 Task: Locate beaches for a coastal vacation between Myrtle Beach, South Carolina, and Outer Banks, North Carolina.
Action: Mouse moved to (269, 96)
Screenshot: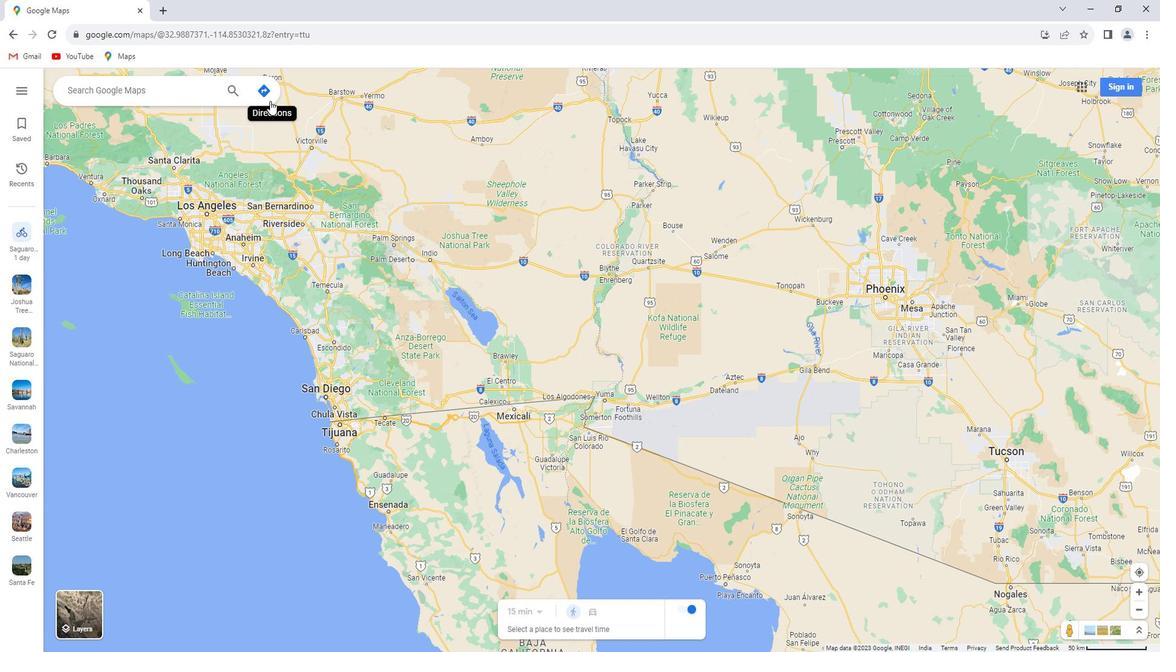 
Action: Mouse pressed left at (269, 96)
Screenshot: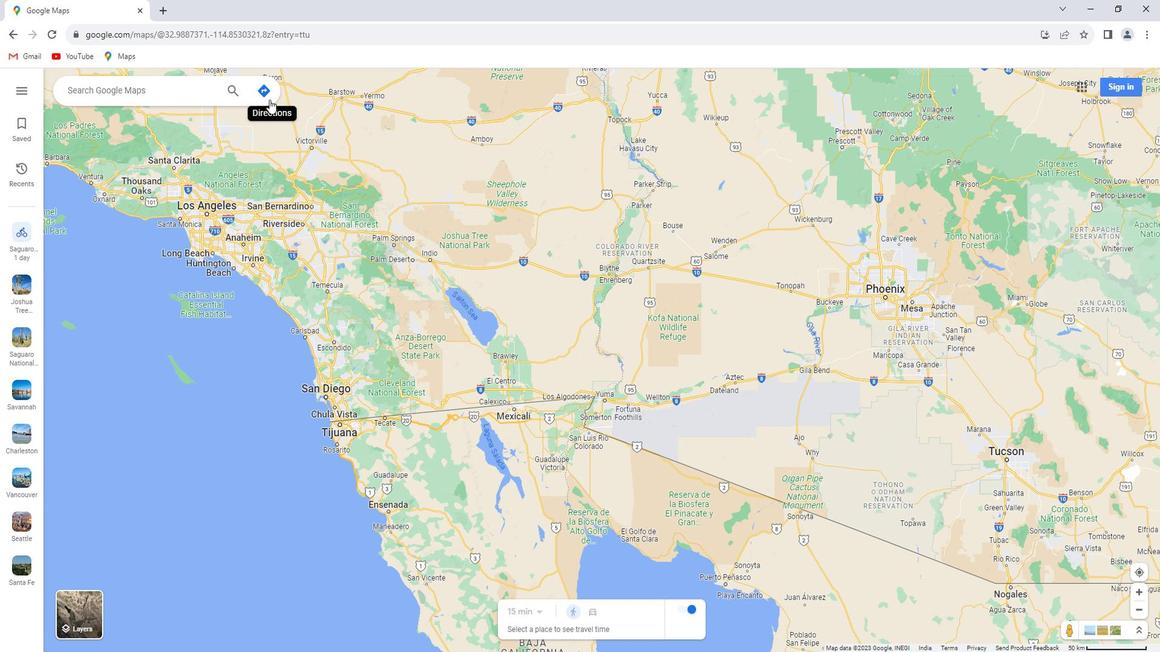 
Action: Mouse moved to (182, 123)
Screenshot: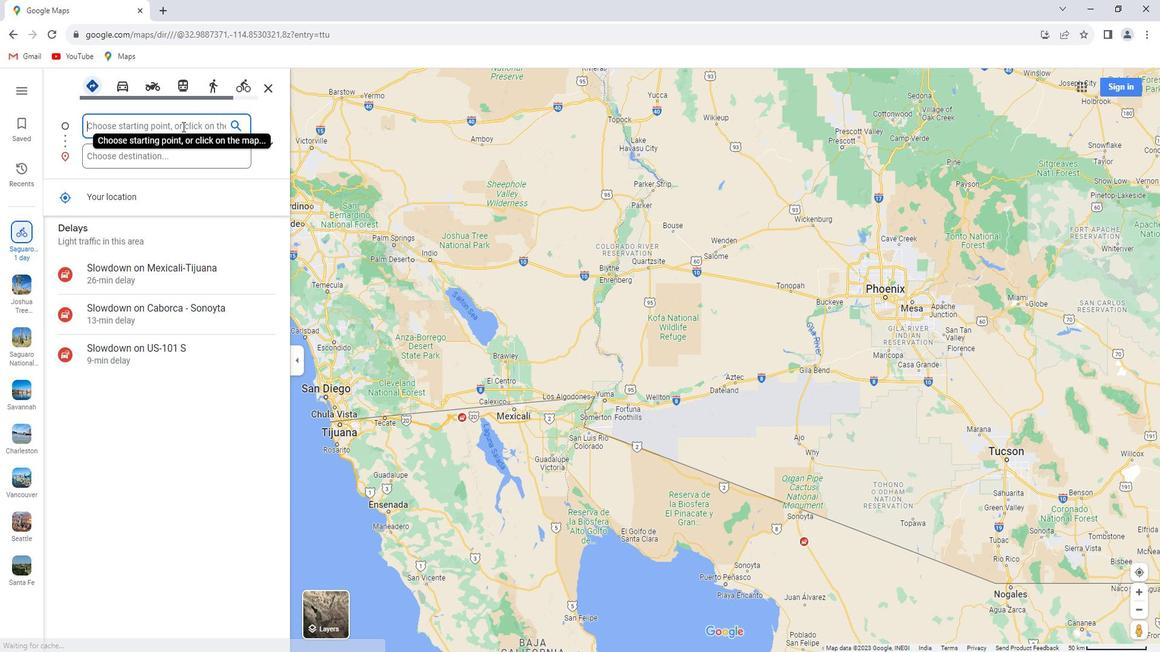 
Action: Key pressed <Key.shift>Myrtle<Key.space><Key.shift>Beach,,<Key.shift>South<Key.space><Key.shift>Carolina
Screenshot: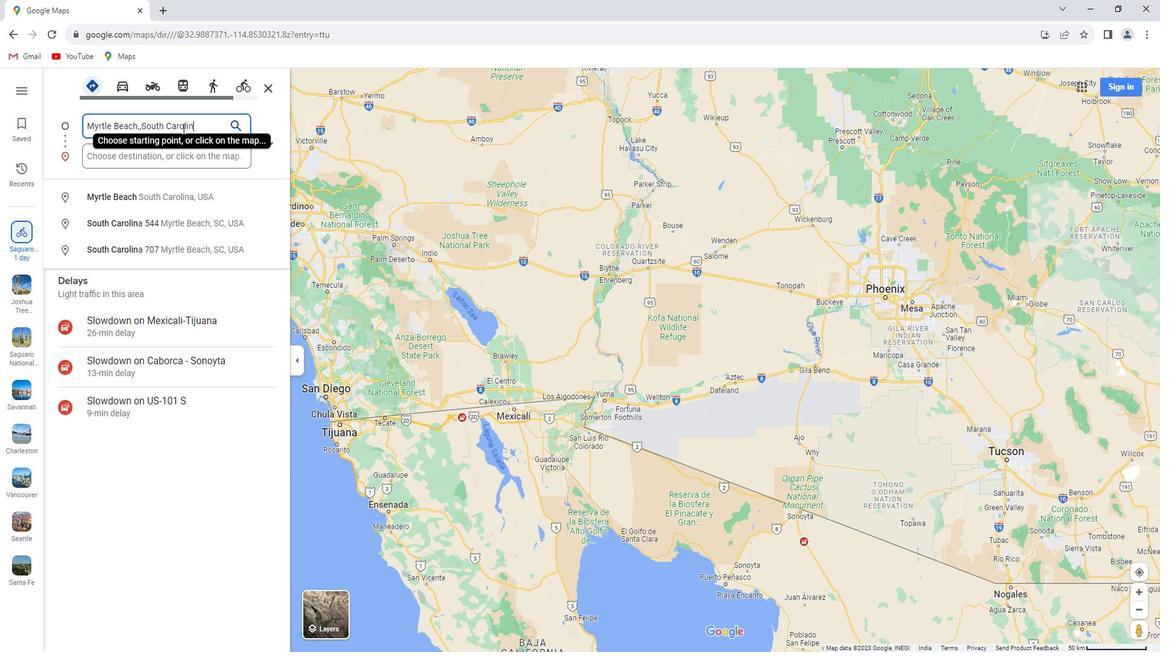 
Action: Mouse moved to (161, 146)
Screenshot: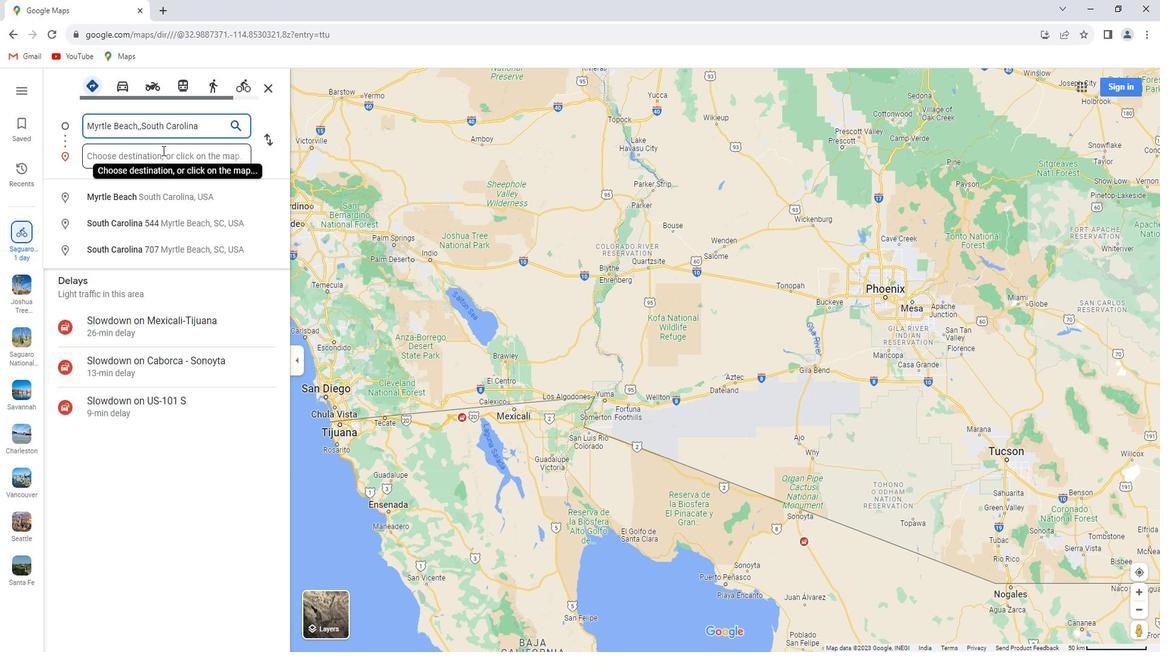 
Action: Mouse pressed left at (161, 146)
Screenshot: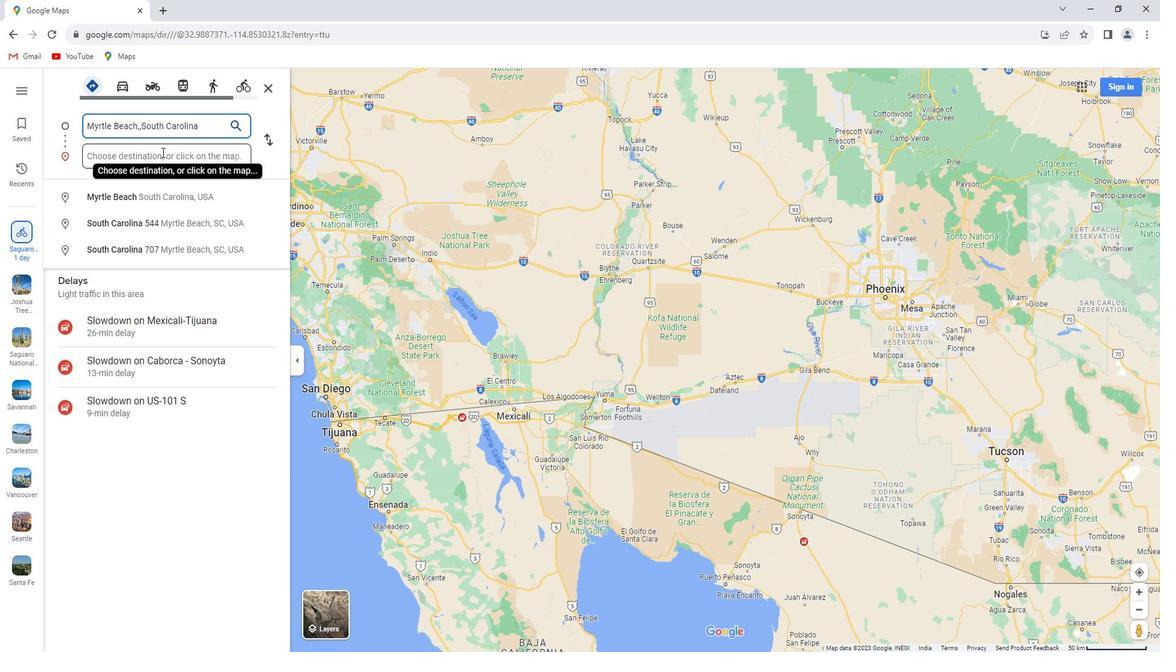 
Action: Key pressed <Key.shift>Outer<Key.space><Key.shift>Banks,<Key.space><Key.shift>North<Key.space><Key.shift>carolina<Key.enter>
Screenshot: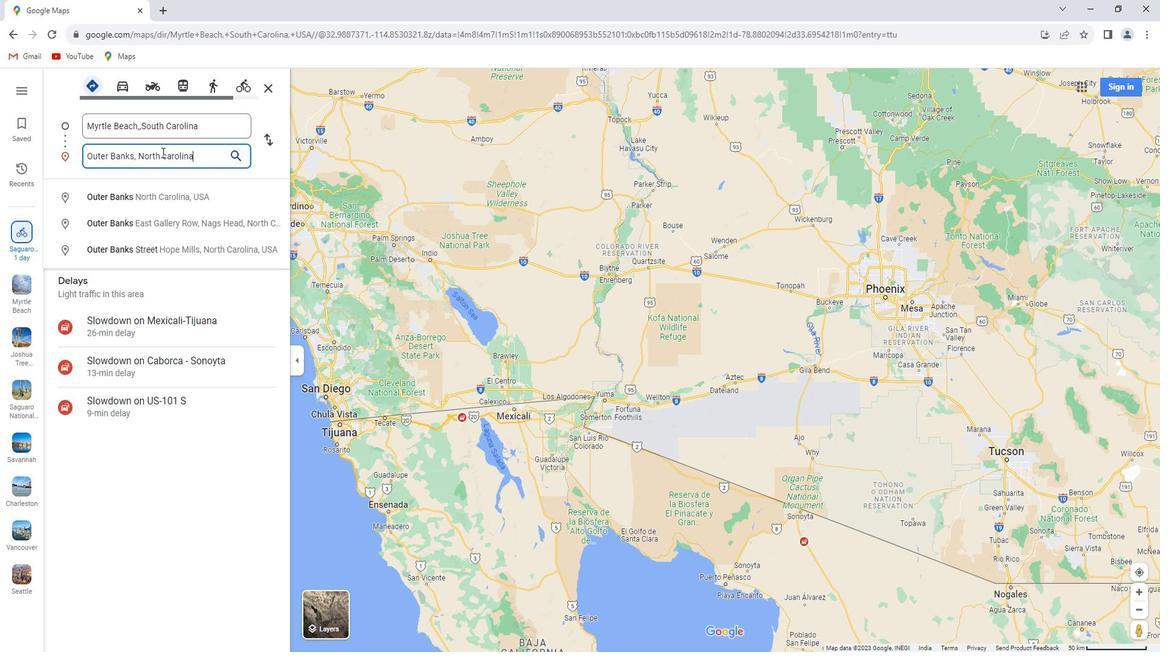 
Action: Mouse moved to (669, 91)
Screenshot: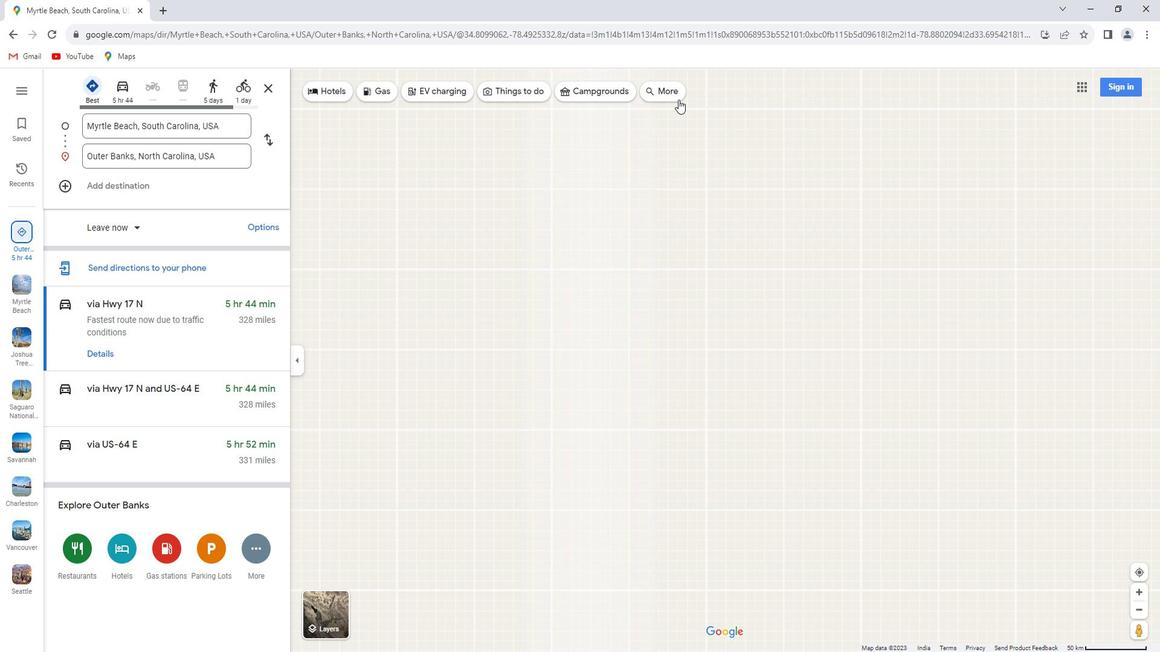 
Action: Mouse pressed left at (669, 91)
Screenshot: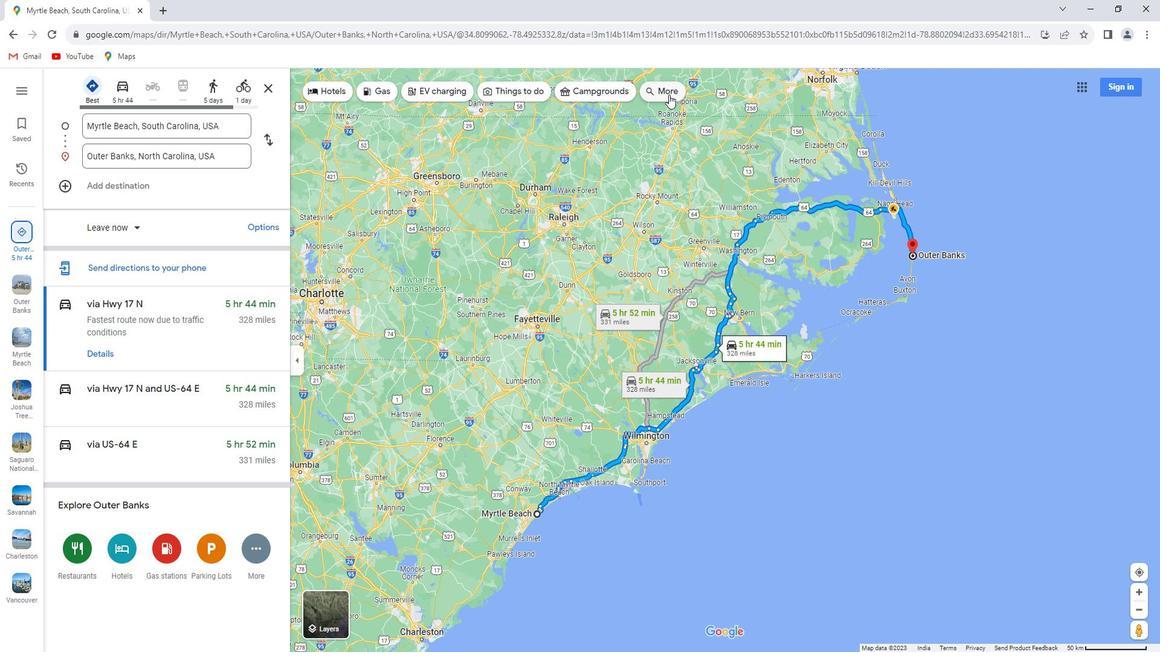 
Action: Mouse moved to (93, 82)
Screenshot: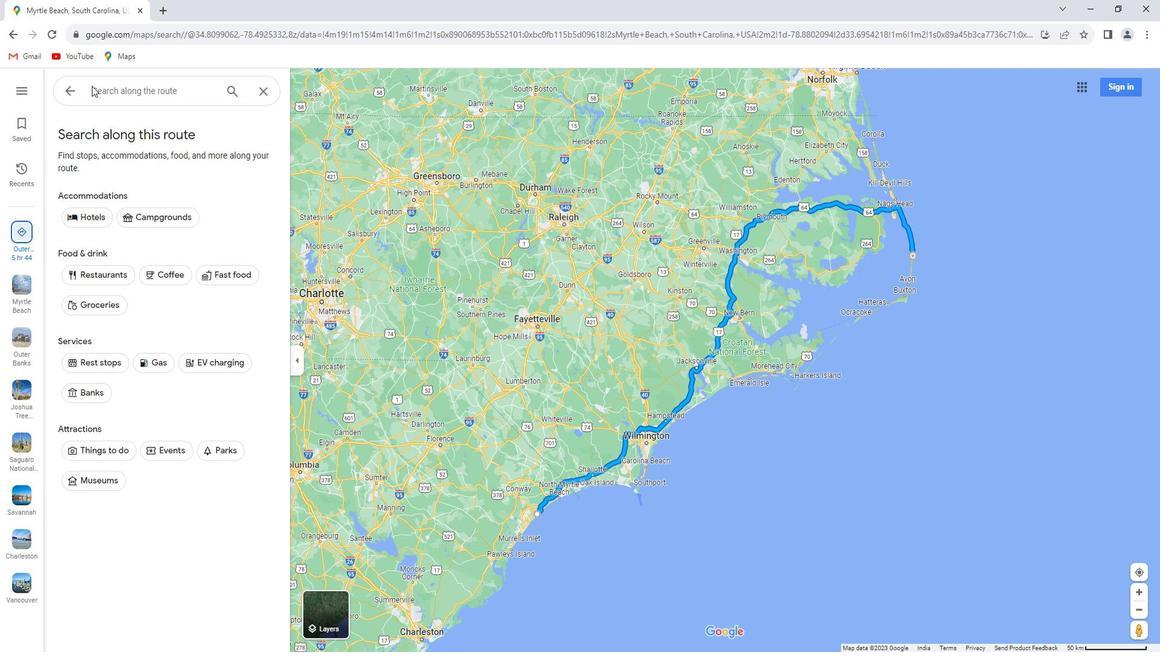 
Action: Mouse pressed left at (93, 82)
Screenshot: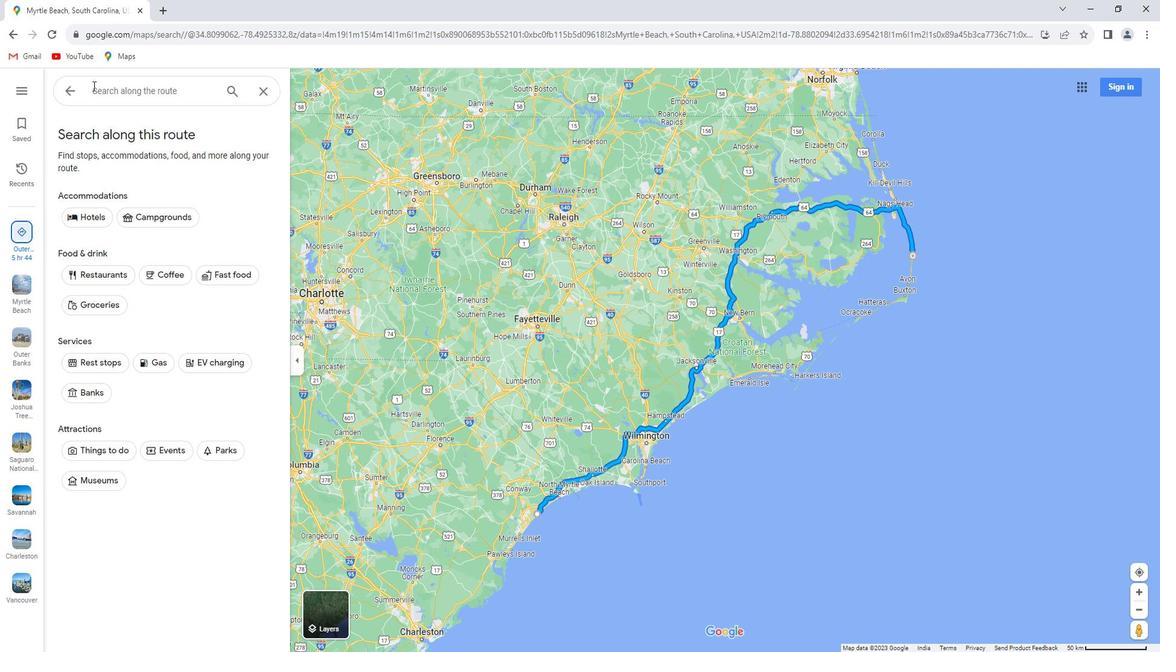 
Action: Mouse moved to (95, 82)
Screenshot: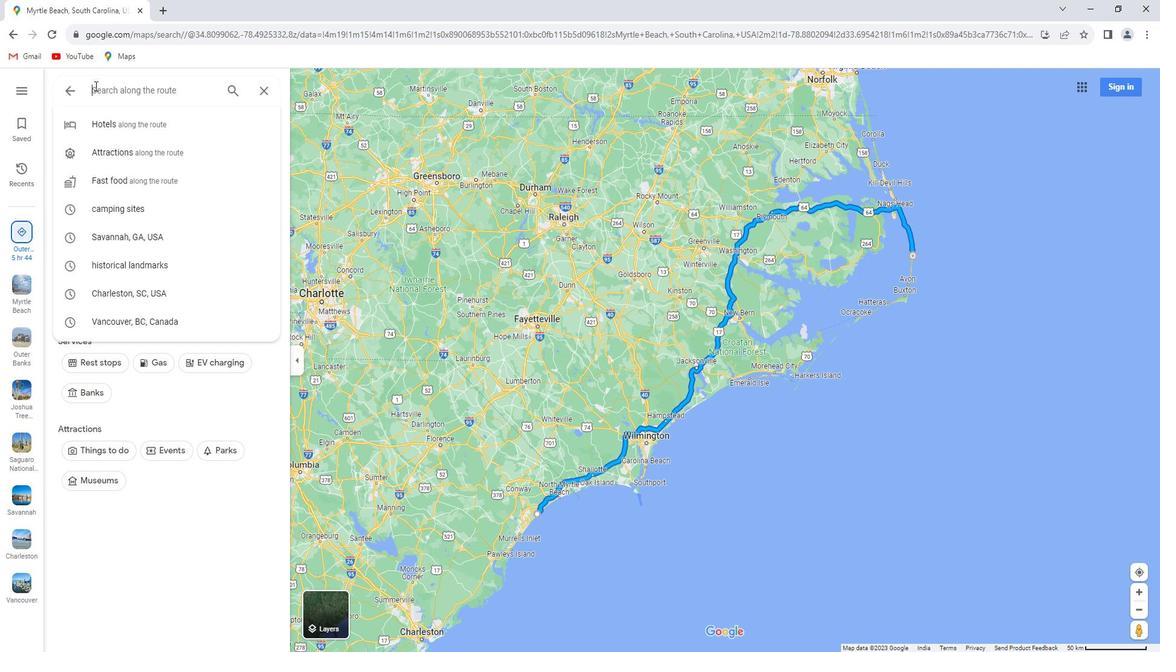 
Action: Key pressed beaches<Key.space>for<Key.space>coastal<Key.space>vacation<Key.enter>
Screenshot: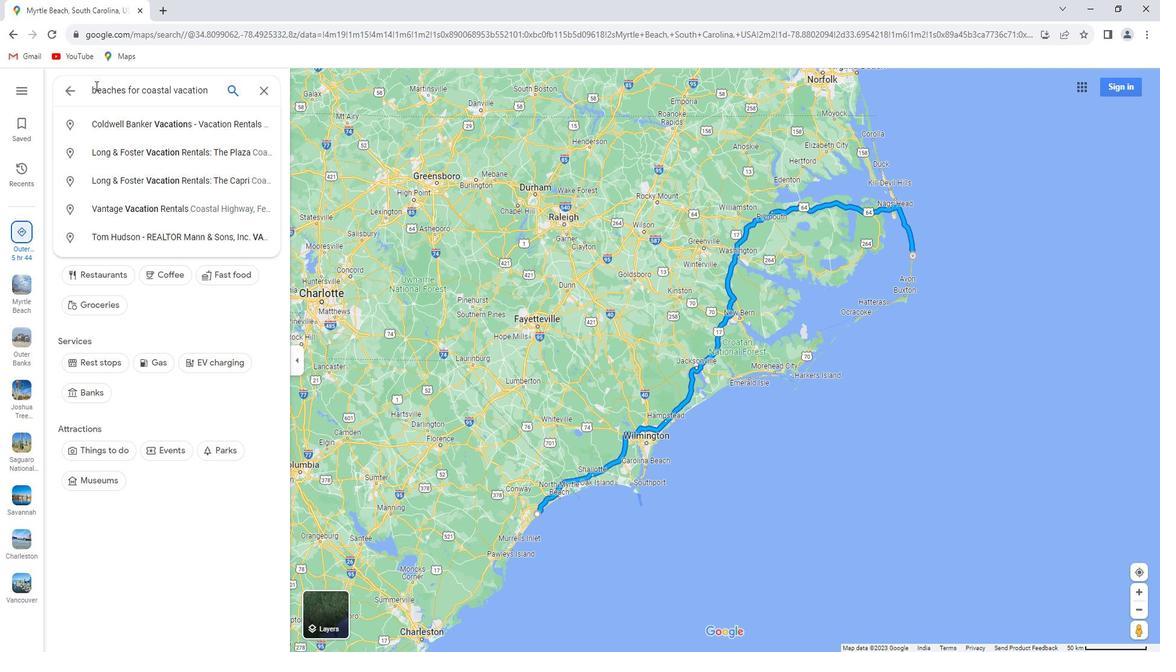
Action: Mouse moved to (170, 115)
Screenshot: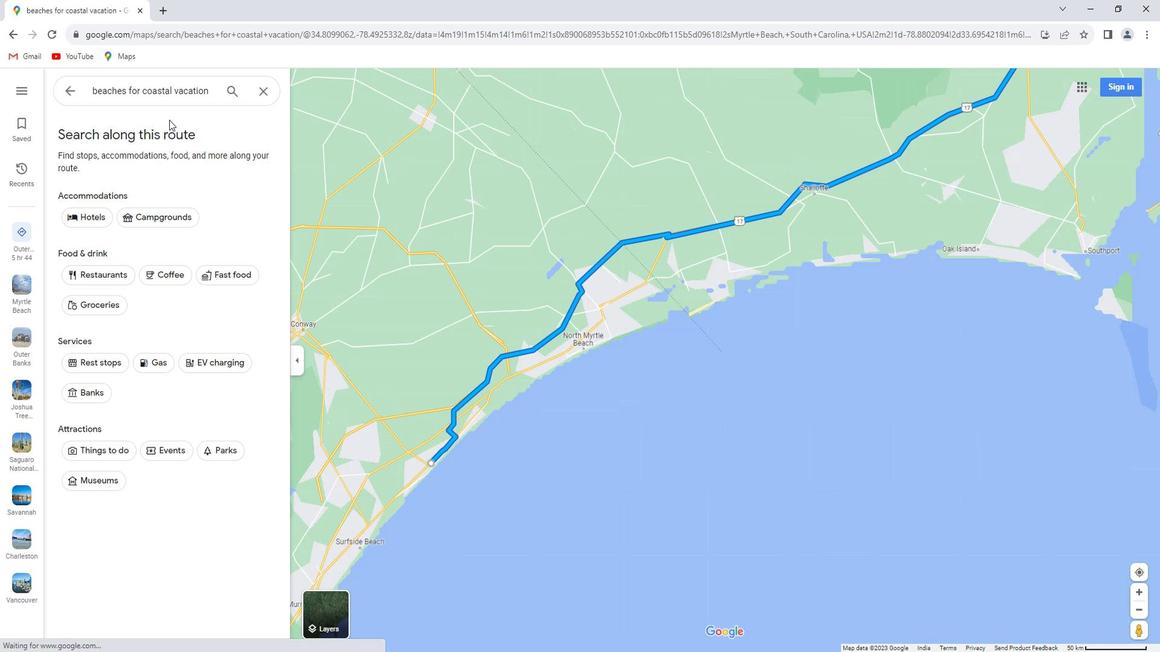 
